 Task: Add Sprouts Organic Variety Pack Instant Oatmeal to the cart.
Action: Mouse moved to (35, 341)
Screenshot: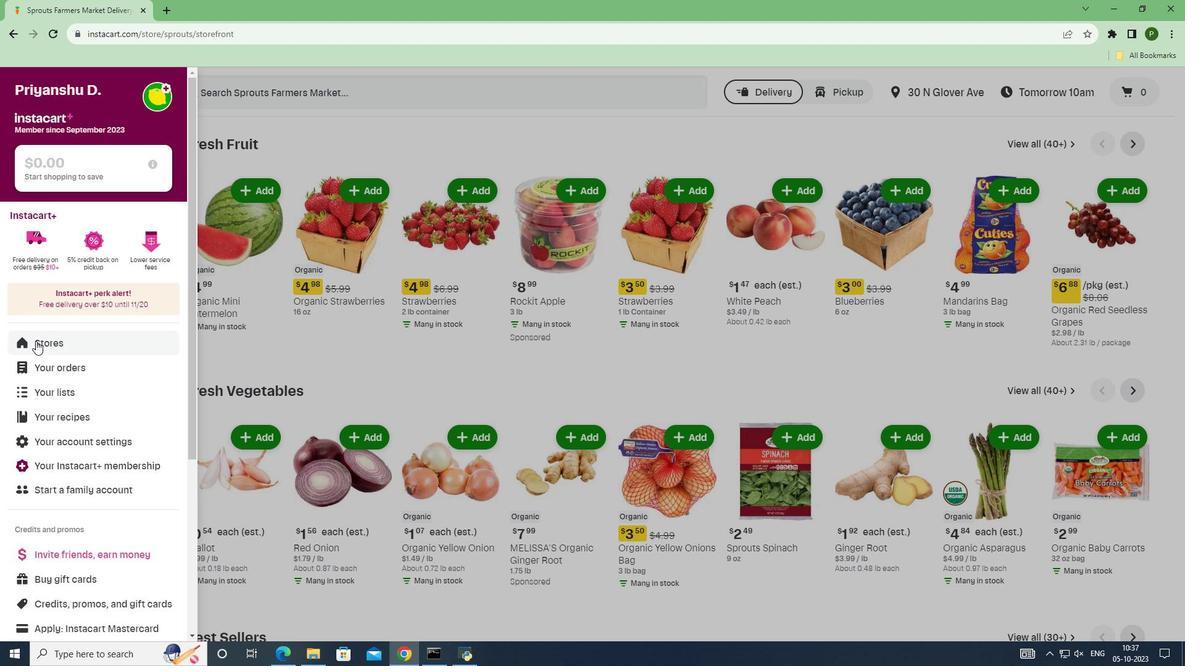 
Action: Mouse pressed left at (35, 341)
Screenshot: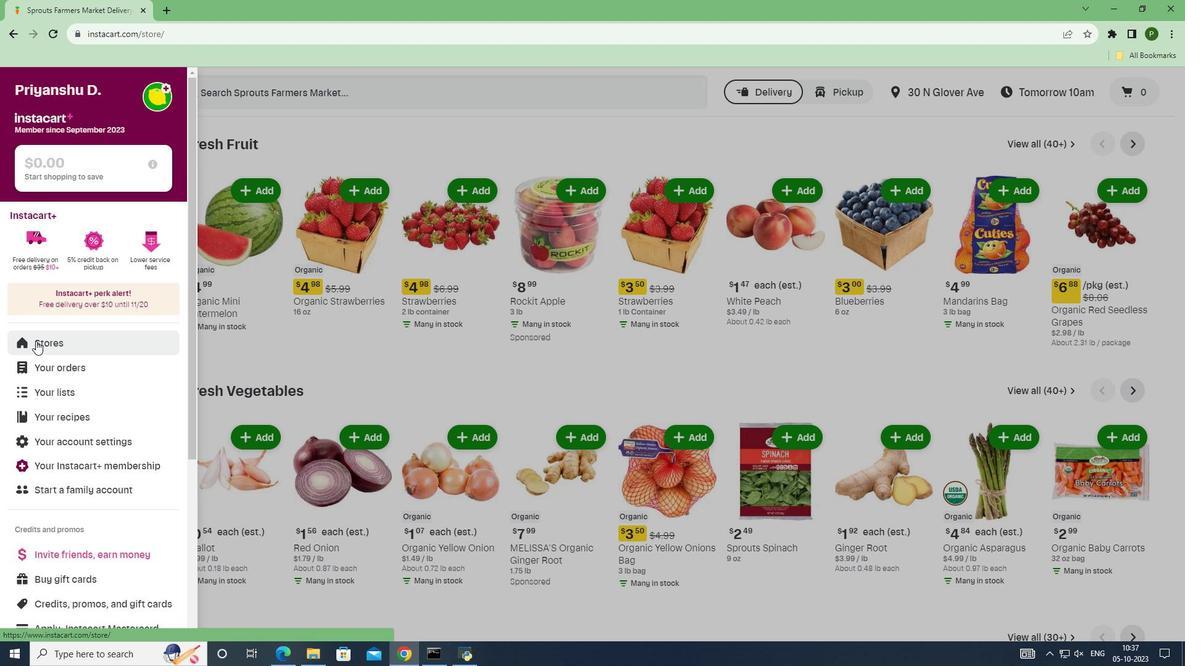 
Action: Mouse moved to (275, 152)
Screenshot: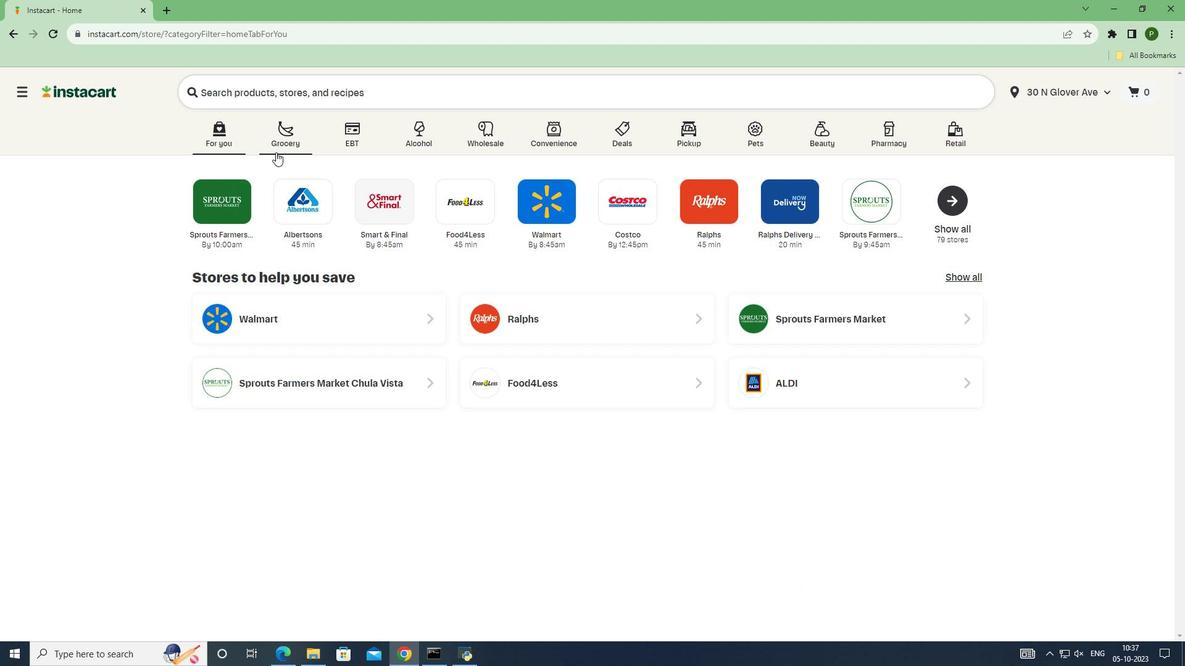 
Action: Mouse pressed left at (275, 152)
Screenshot: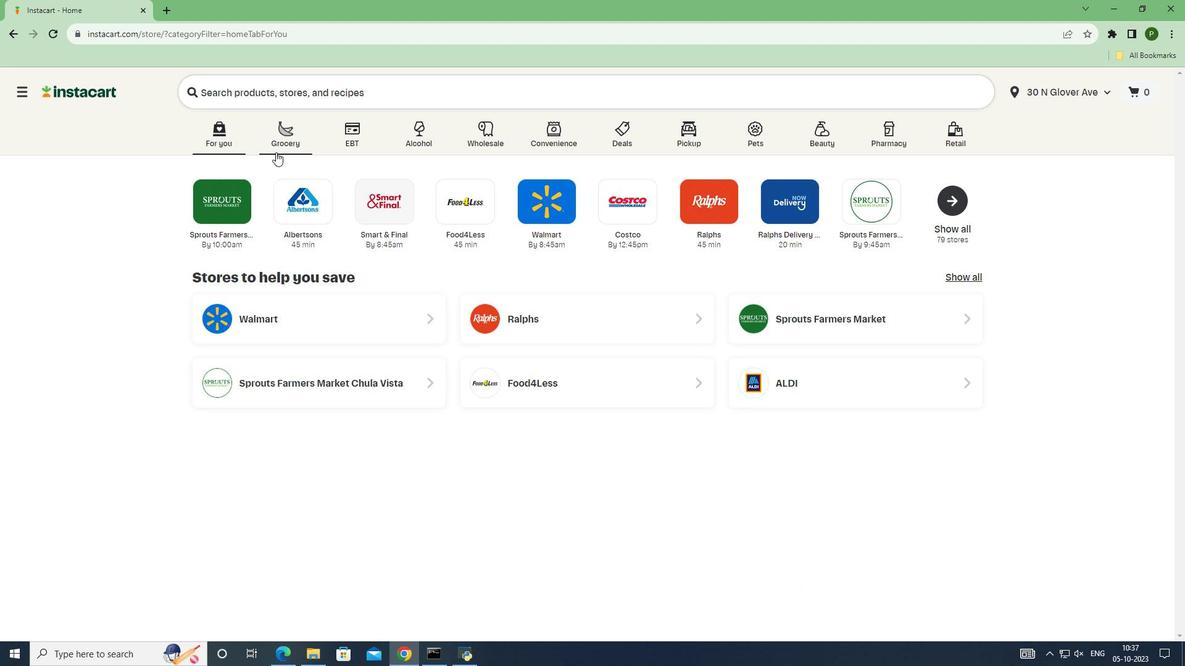 
Action: Mouse moved to (747, 280)
Screenshot: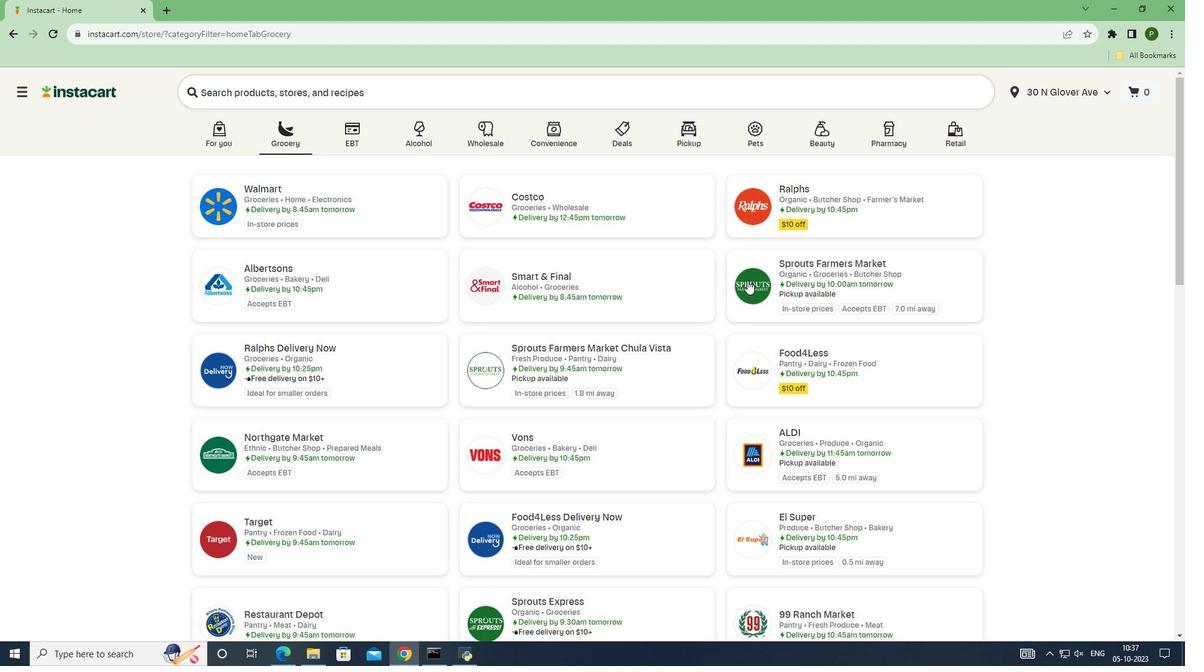 
Action: Mouse pressed left at (747, 280)
Screenshot: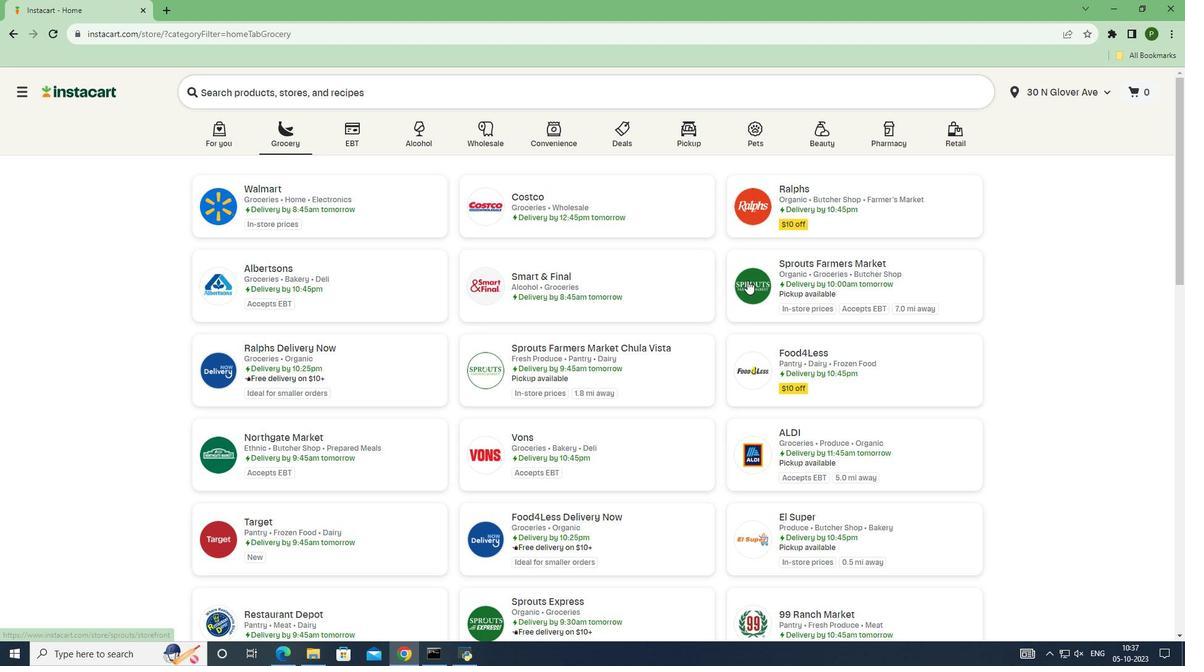 
Action: Mouse moved to (81, 350)
Screenshot: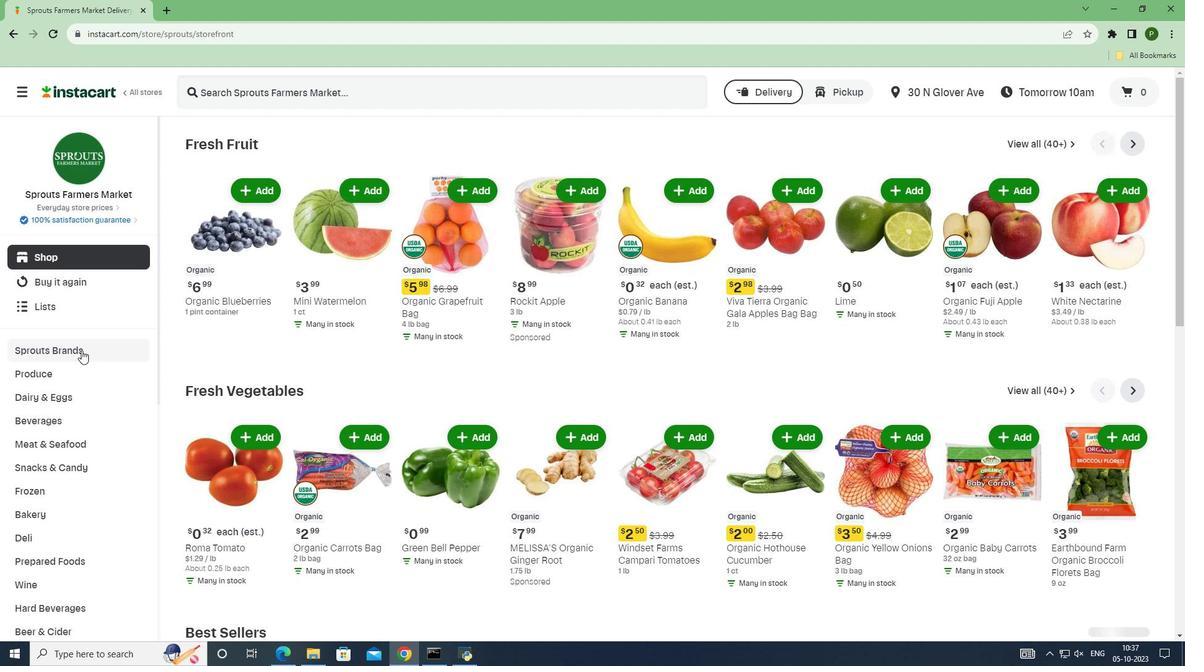 
Action: Mouse pressed left at (81, 350)
Screenshot: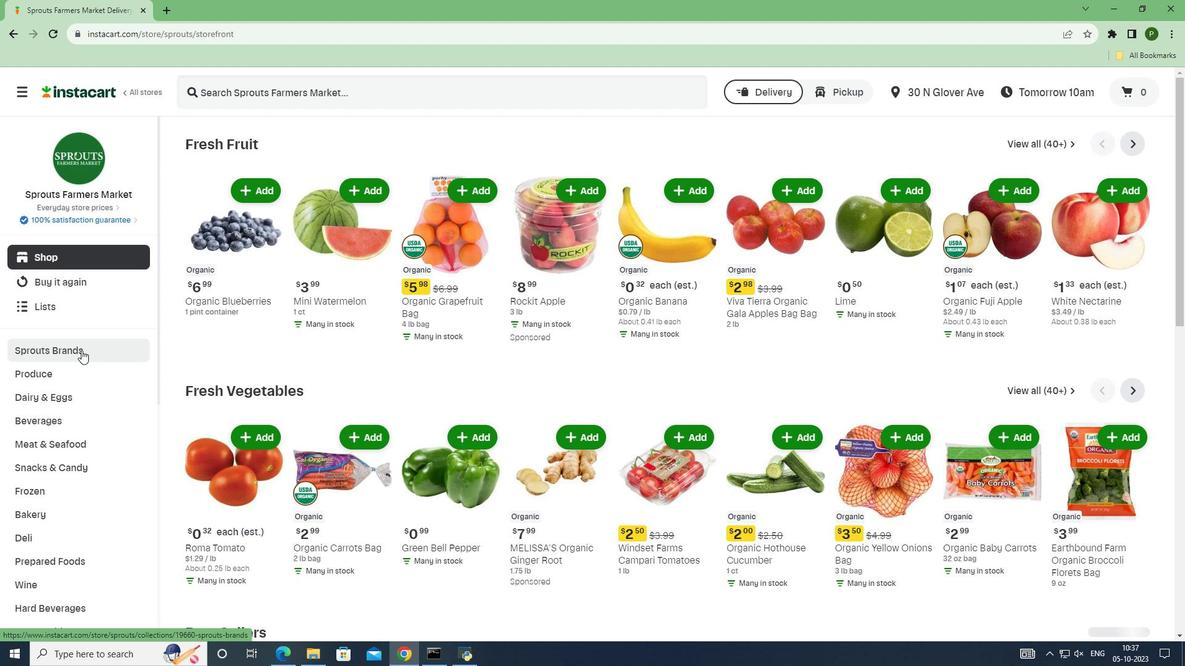 
Action: Mouse moved to (87, 448)
Screenshot: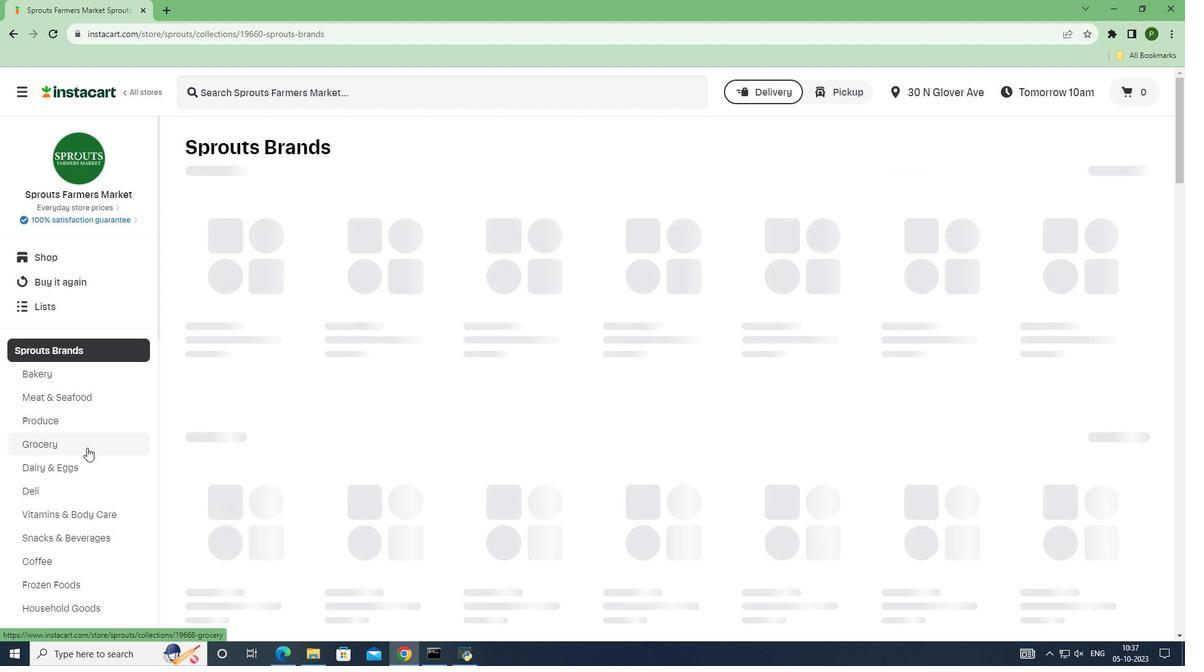 
Action: Mouse pressed left at (87, 448)
Screenshot: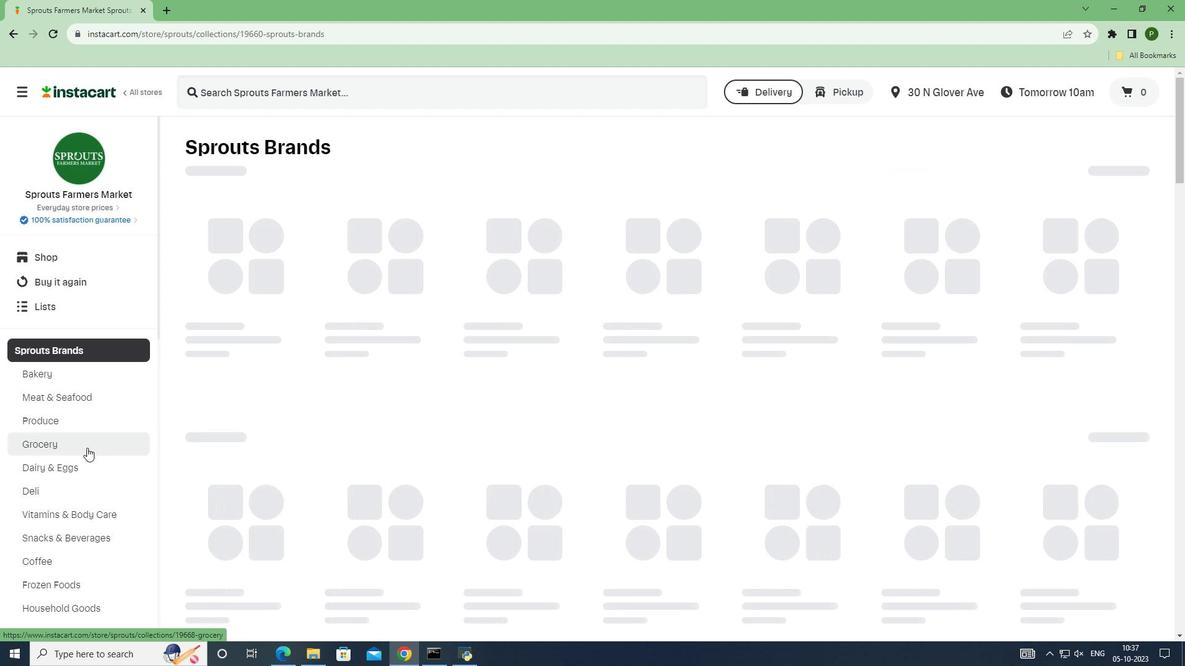 
Action: Mouse moved to (270, 272)
Screenshot: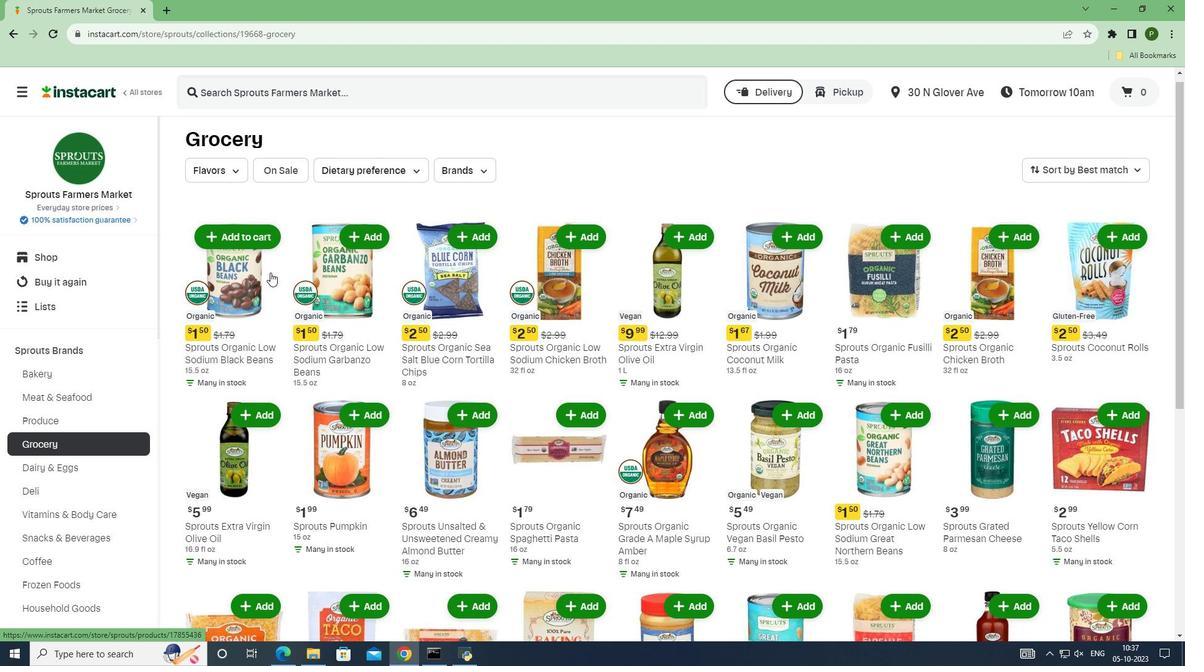 
Action: Mouse scrolled (270, 272) with delta (0, 0)
Screenshot: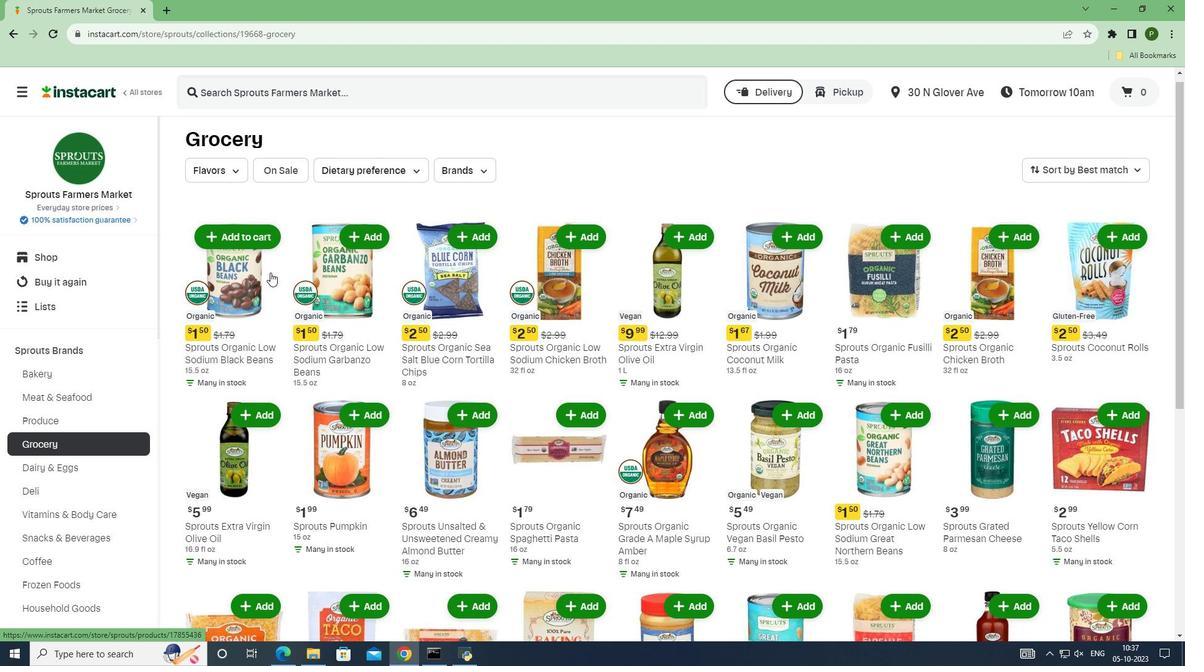 
Action: Mouse moved to (270, 273)
Screenshot: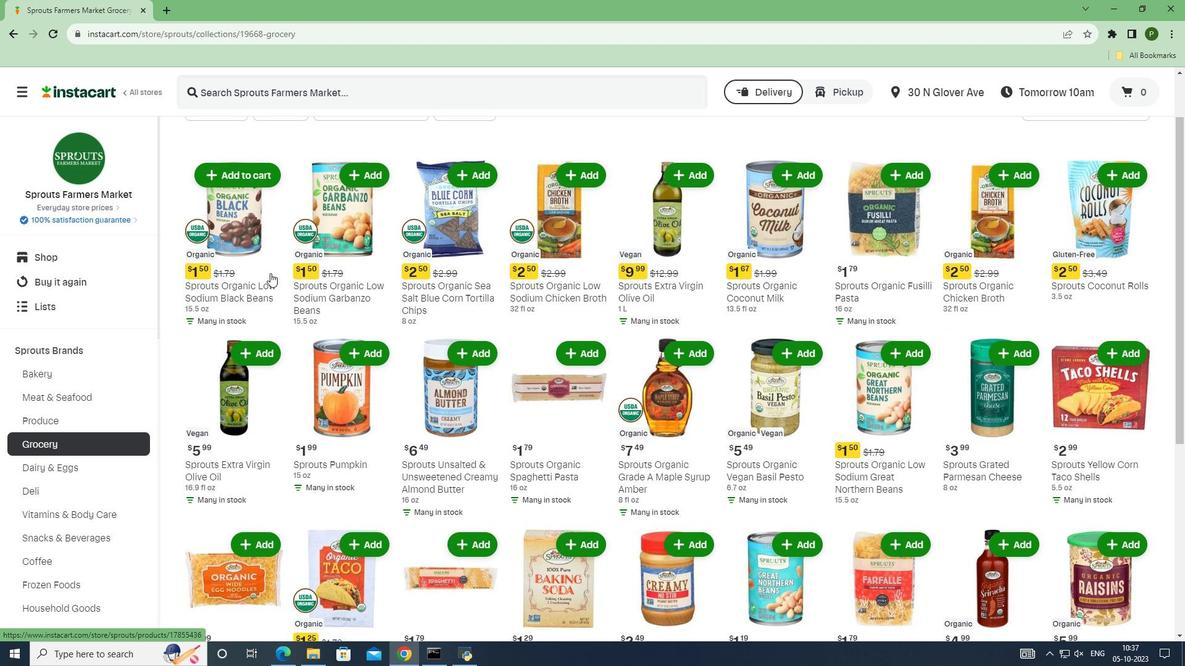 
Action: Mouse scrolled (270, 272) with delta (0, 0)
Screenshot: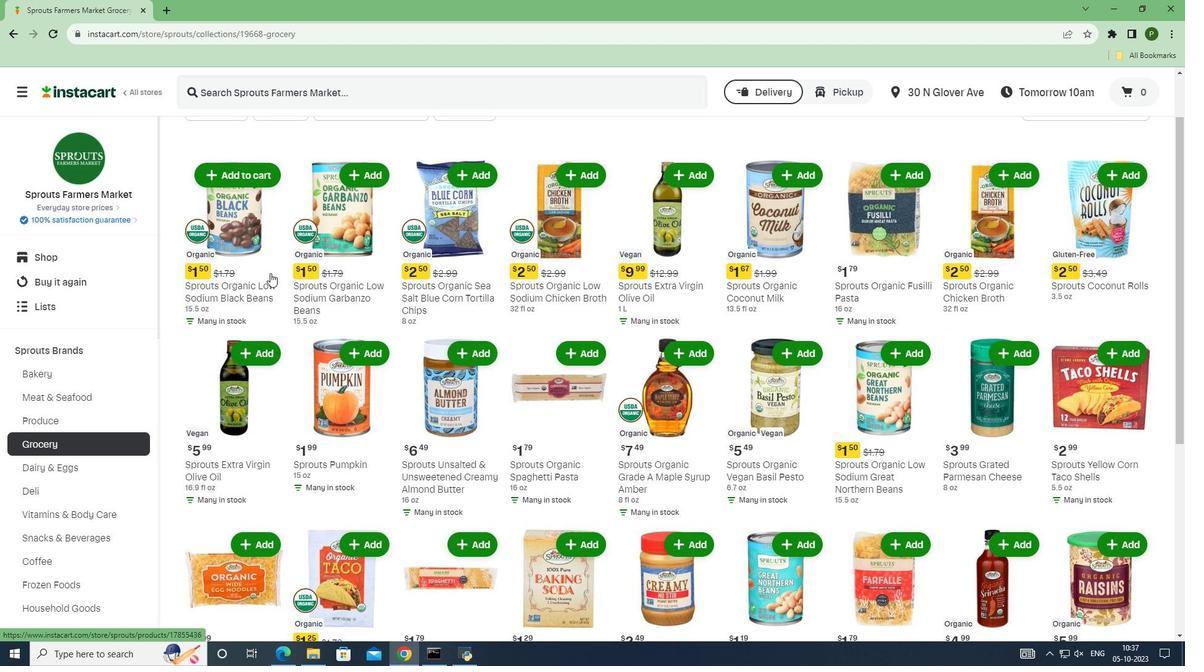 
Action: Mouse scrolled (270, 272) with delta (0, 0)
Screenshot: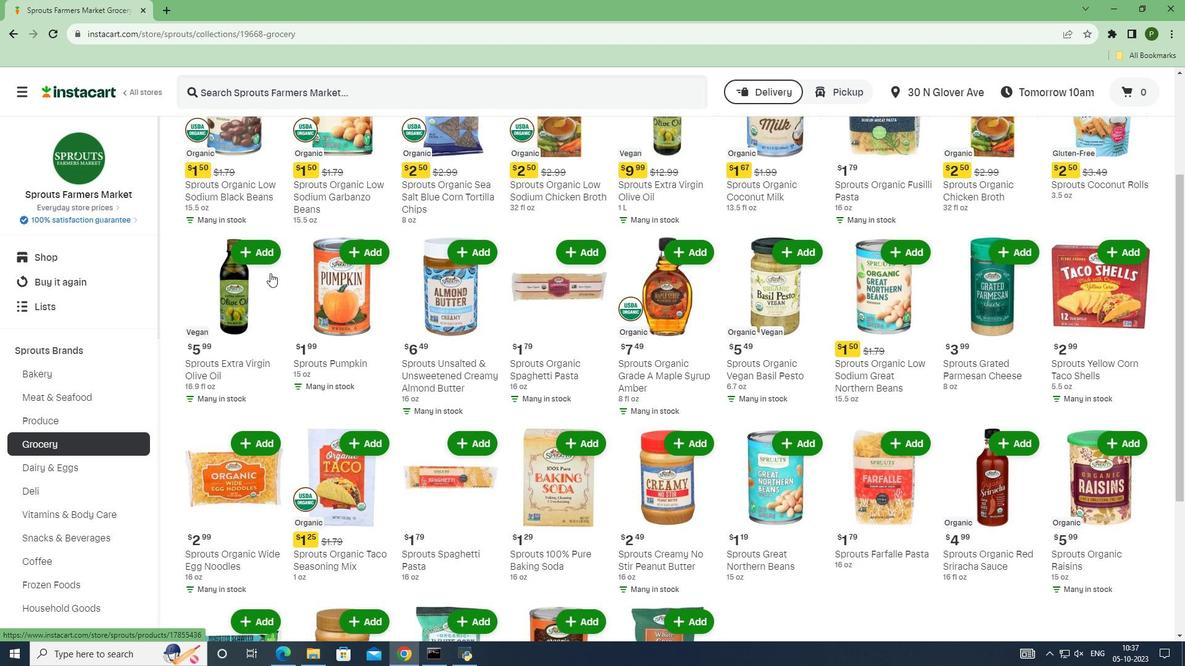 
Action: Mouse scrolled (270, 272) with delta (0, 0)
Screenshot: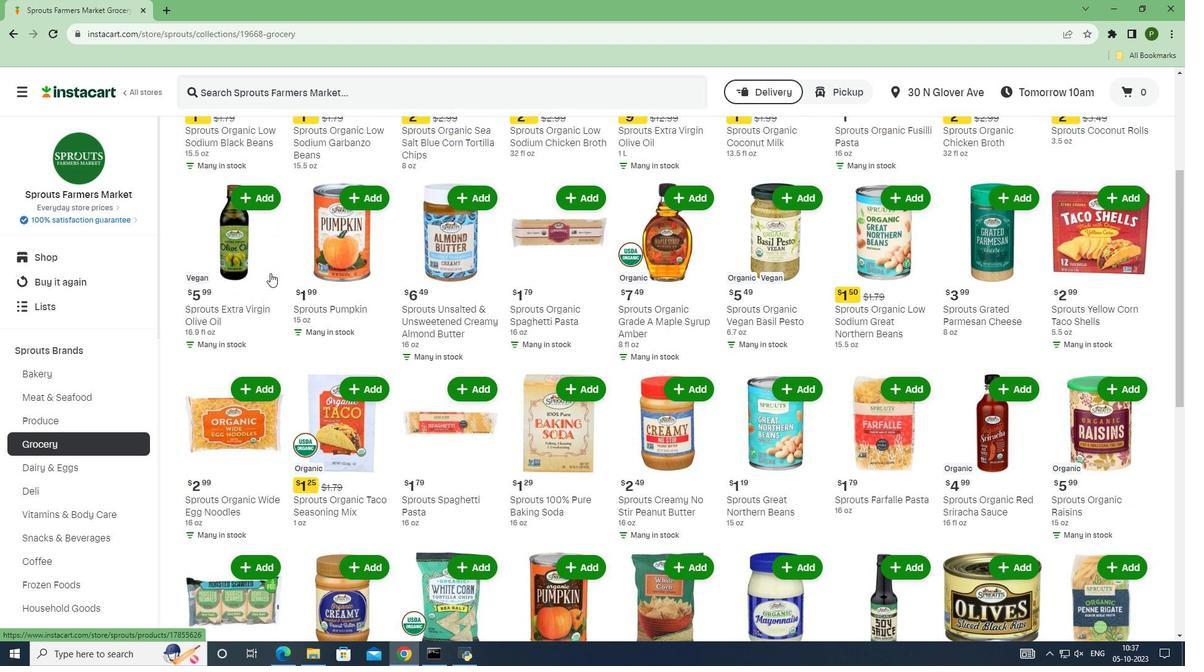 
Action: Mouse scrolled (270, 272) with delta (0, 0)
Screenshot: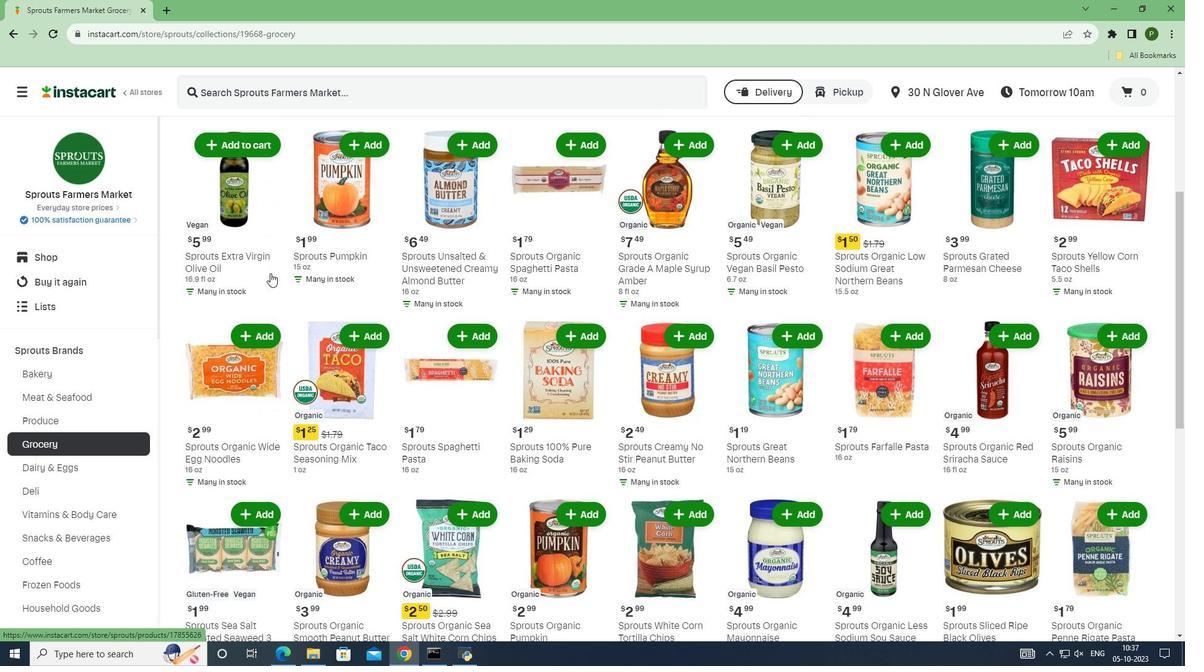 
Action: Mouse scrolled (270, 272) with delta (0, 0)
Screenshot: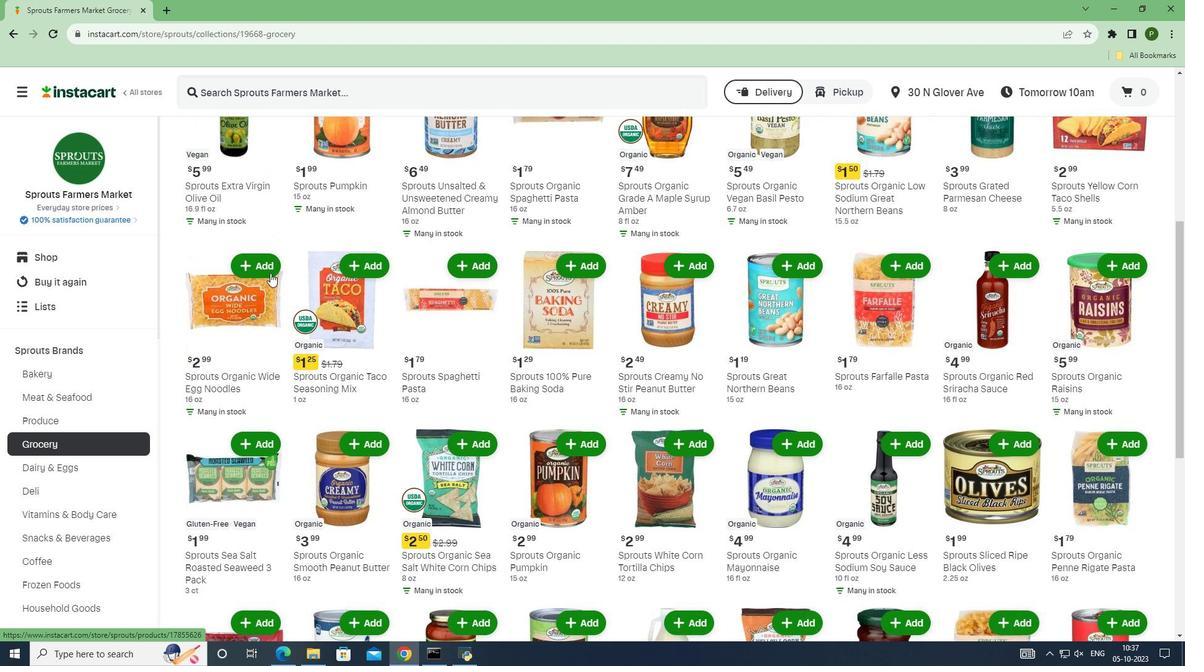 
Action: Mouse scrolled (270, 272) with delta (0, 0)
Screenshot: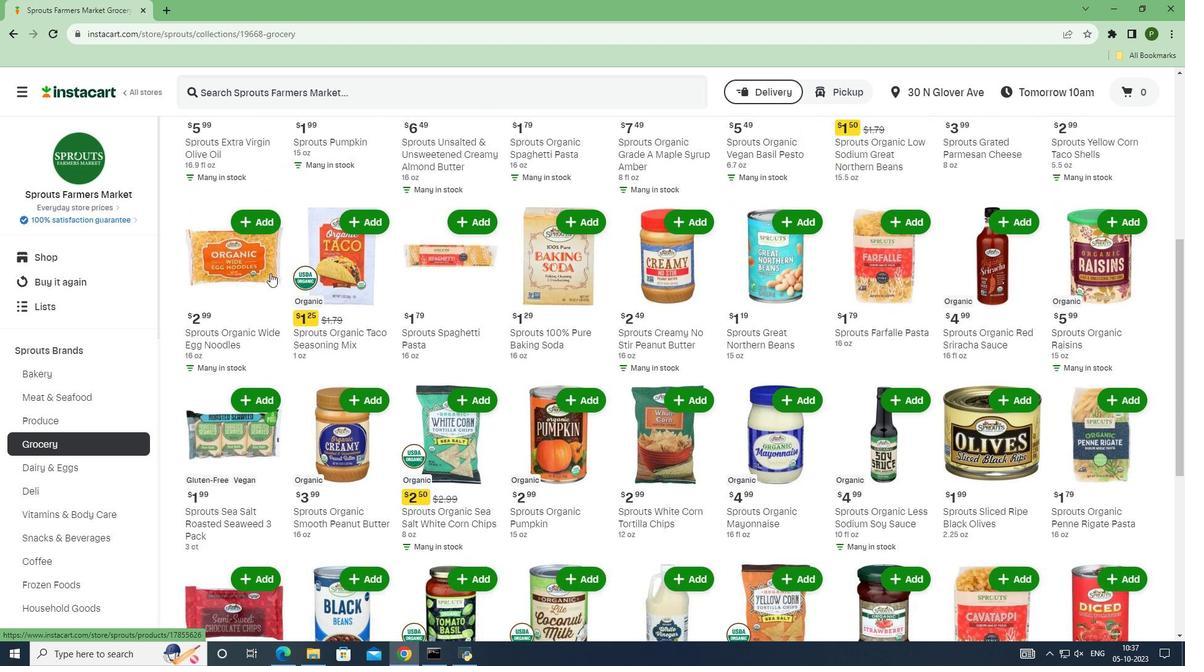 
Action: Mouse scrolled (270, 272) with delta (0, 0)
Screenshot: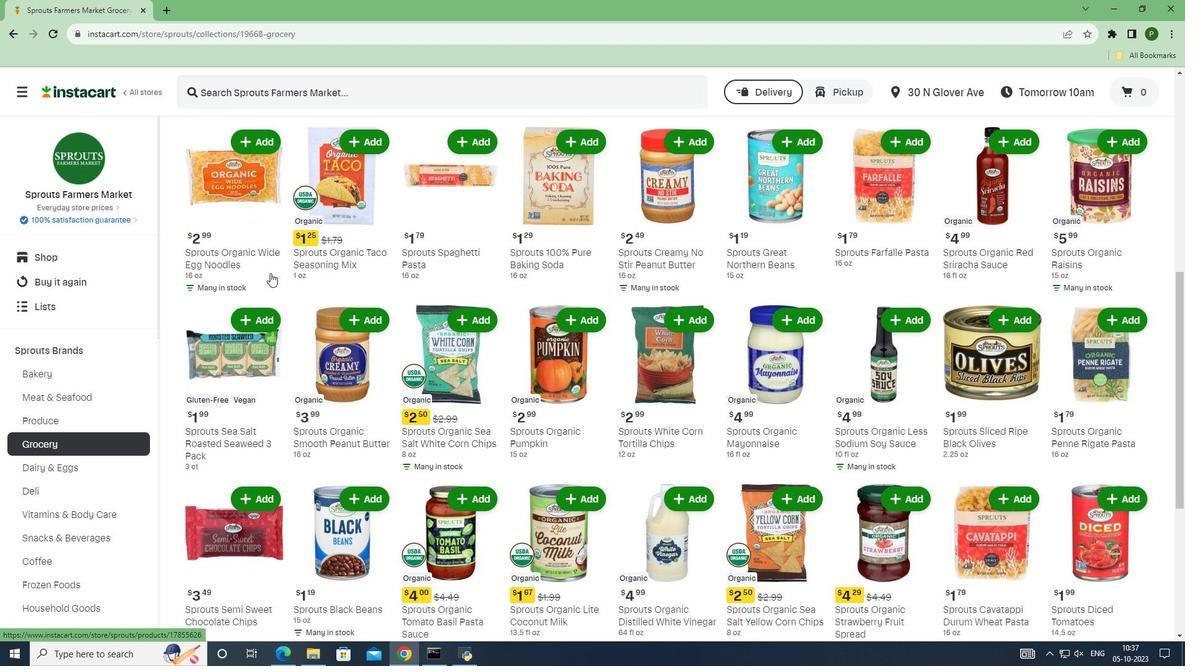 
Action: Mouse scrolled (270, 272) with delta (0, 0)
Screenshot: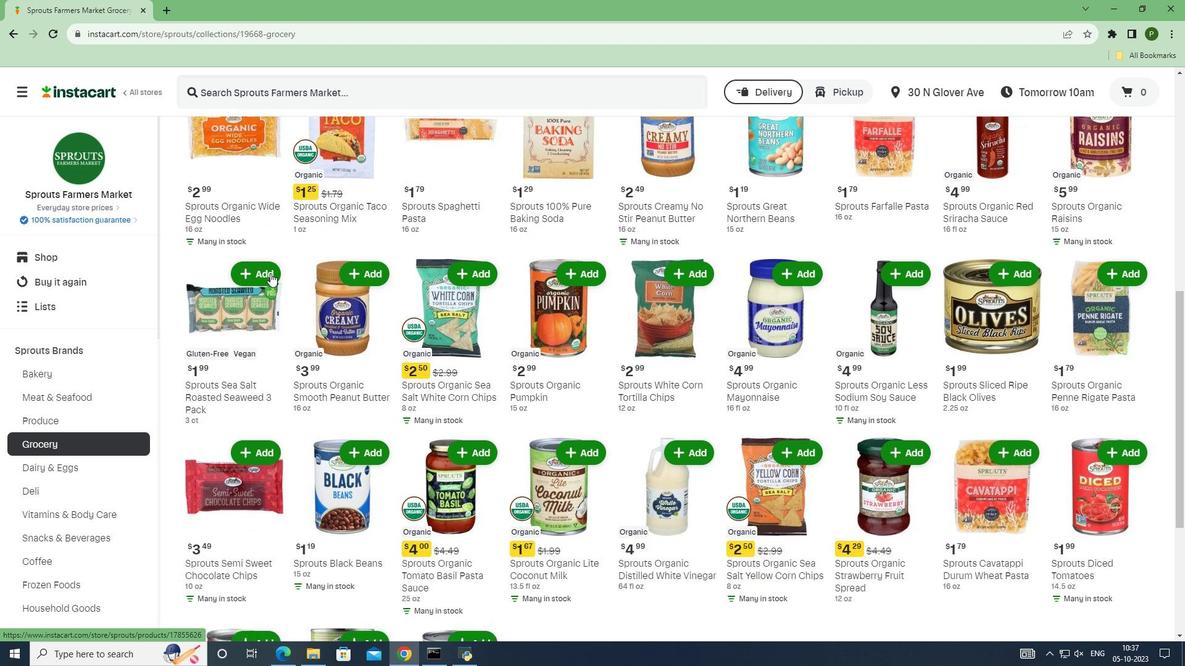 
Action: Mouse scrolled (270, 272) with delta (0, 0)
Screenshot: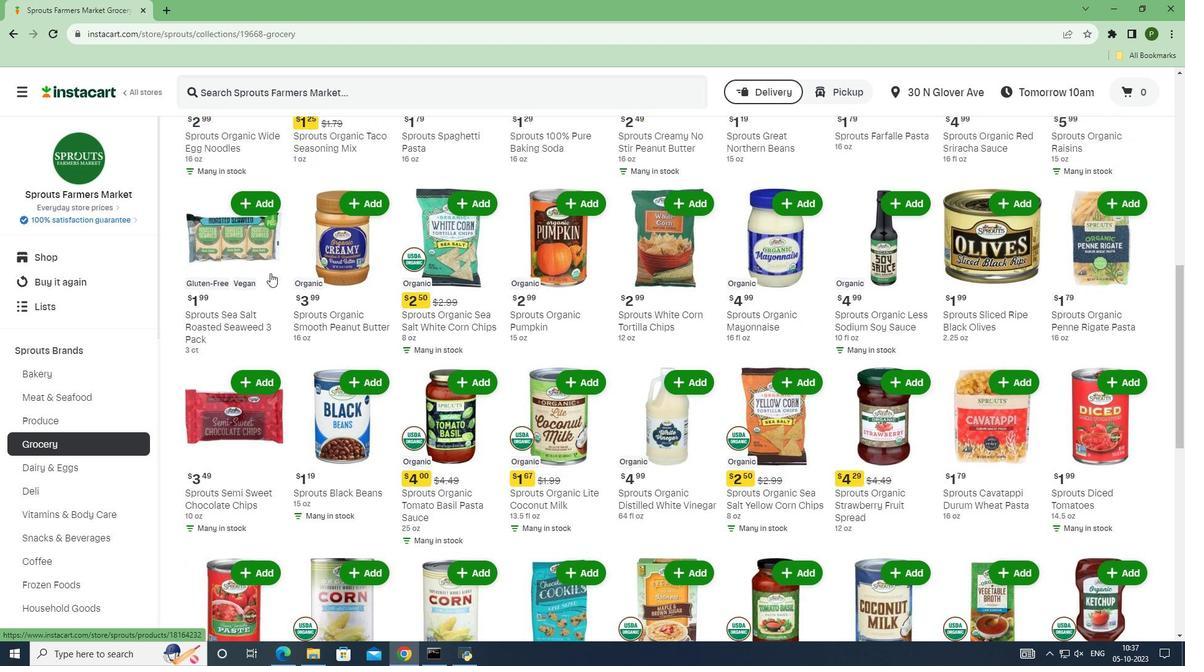 
Action: Mouse scrolled (270, 272) with delta (0, 0)
Screenshot: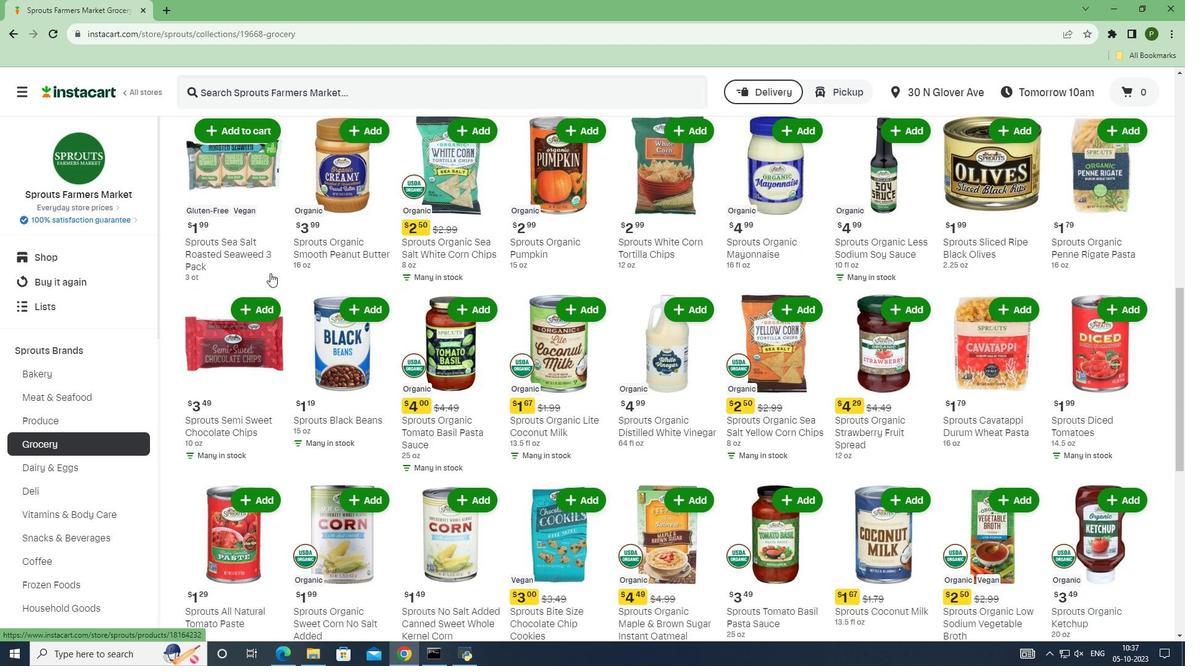 
Action: Mouse scrolled (270, 272) with delta (0, 0)
Screenshot: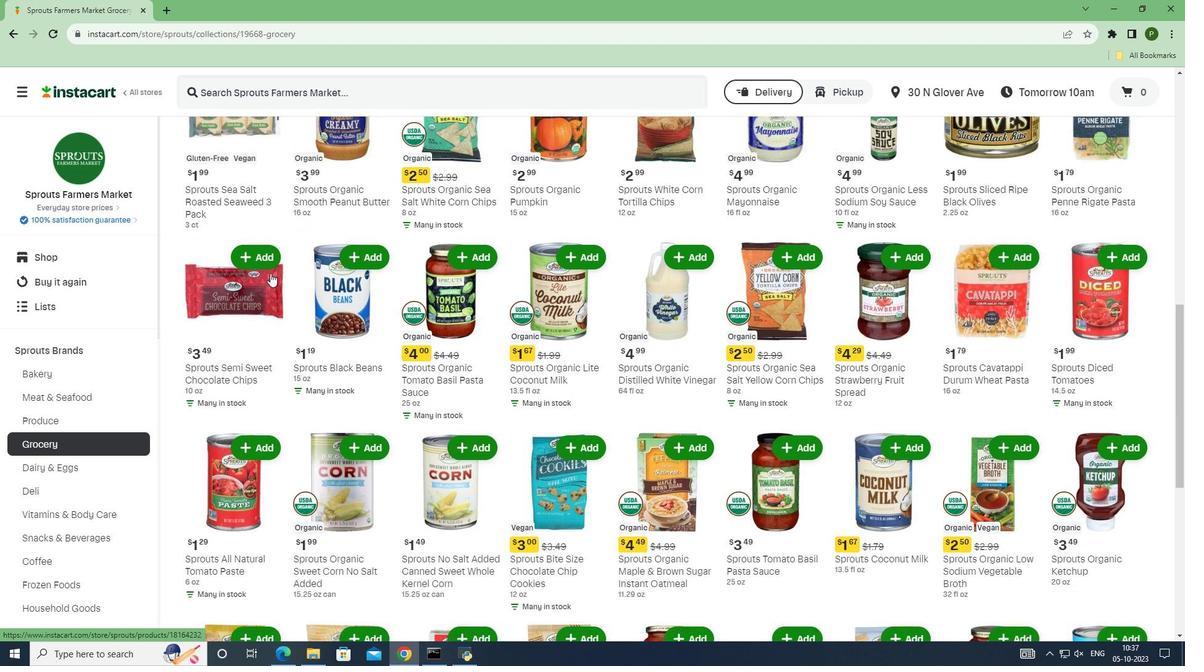 
Action: Mouse scrolled (270, 272) with delta (0, 0)
Screenshot: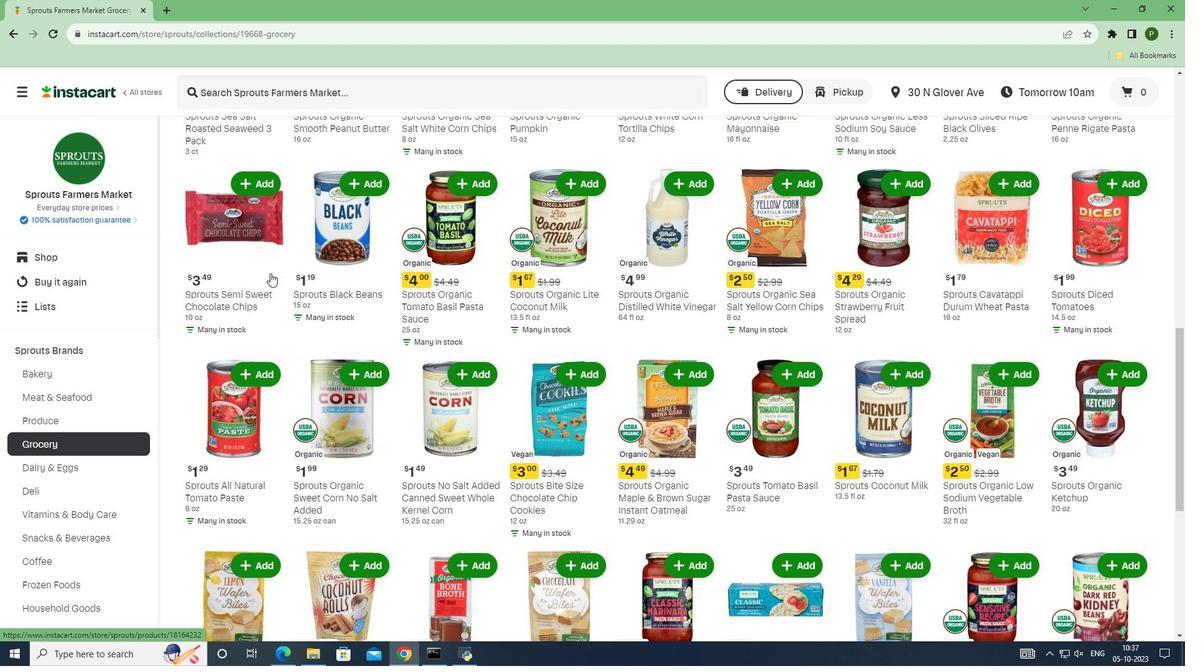 
Action: Mouse scrolled (270, 272) with delta (0, 0)
Screenshot: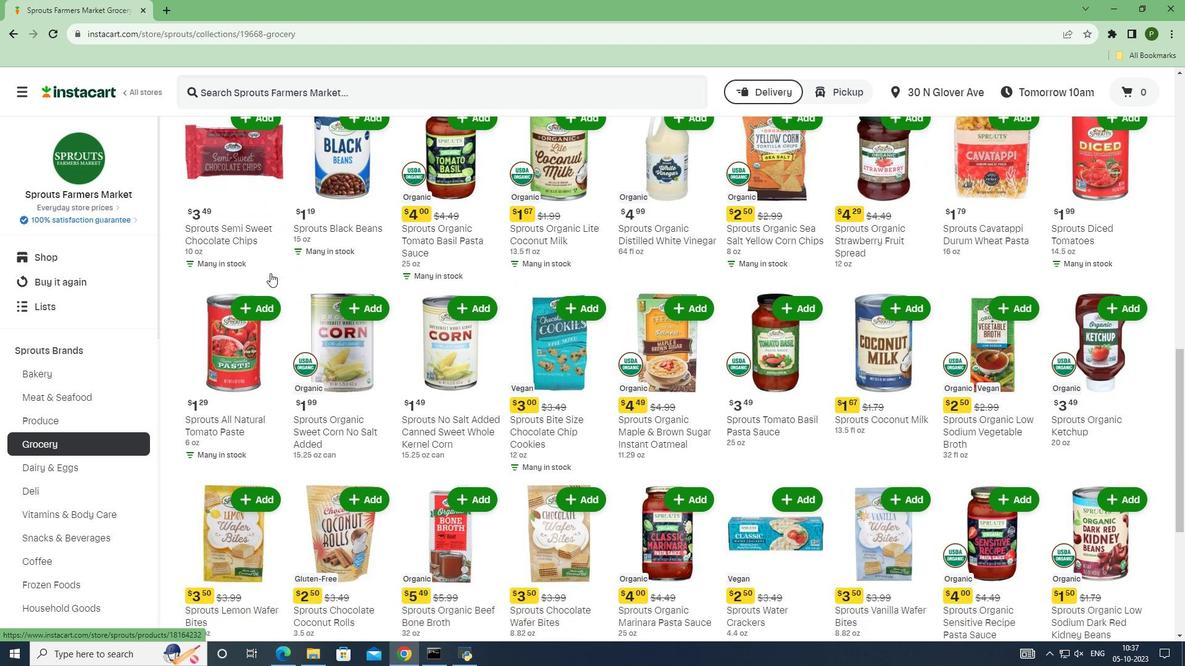 
Action: Mouse scrolled (270, 272) with delta (0, 0)
Screenshot: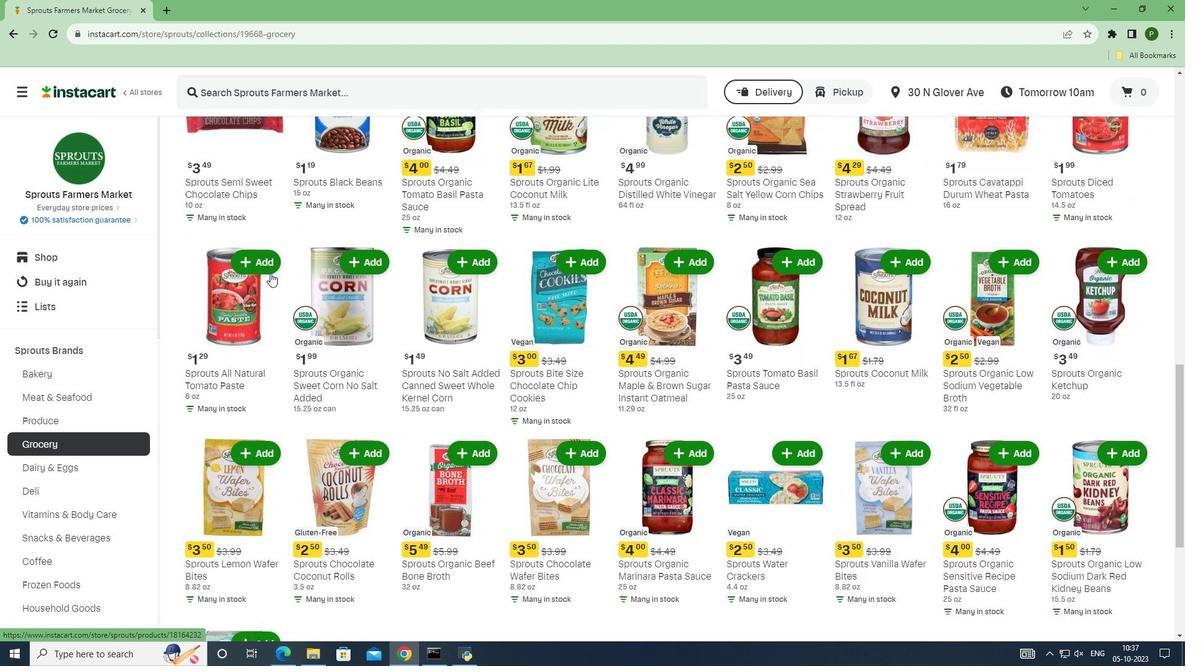 
Action: Mouse scrolled (270, 272) with delta (0, 0)
Screenshot: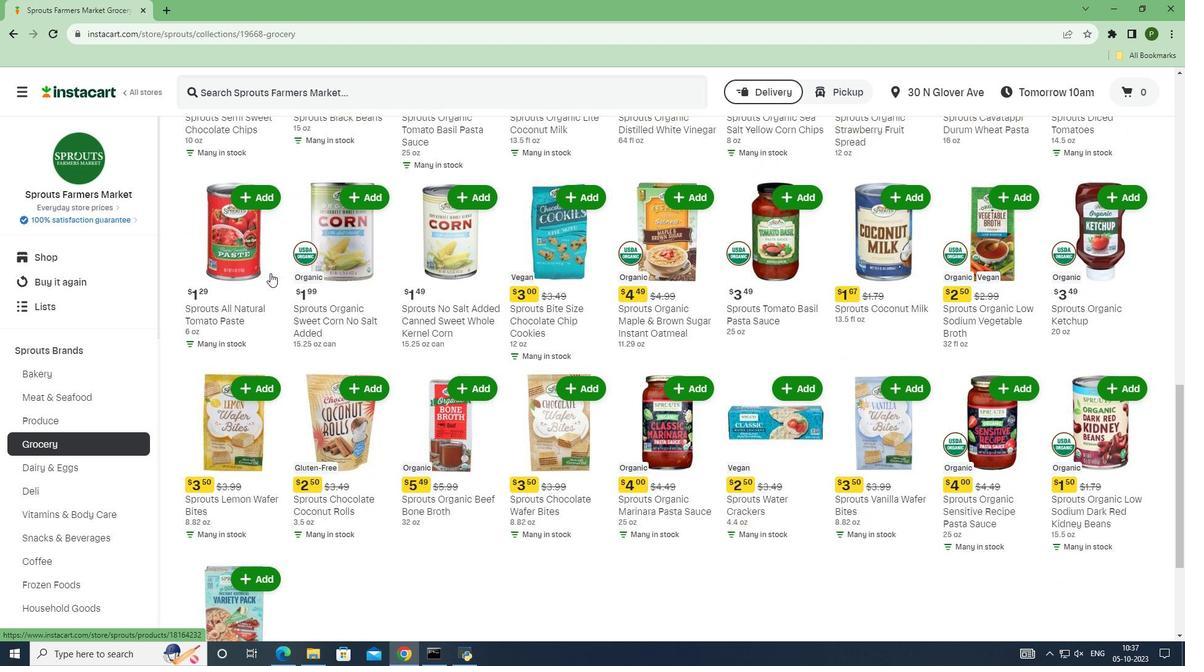 
Action: Mouse scrolled (270, 272) with delta (0, 0)
Screenshot: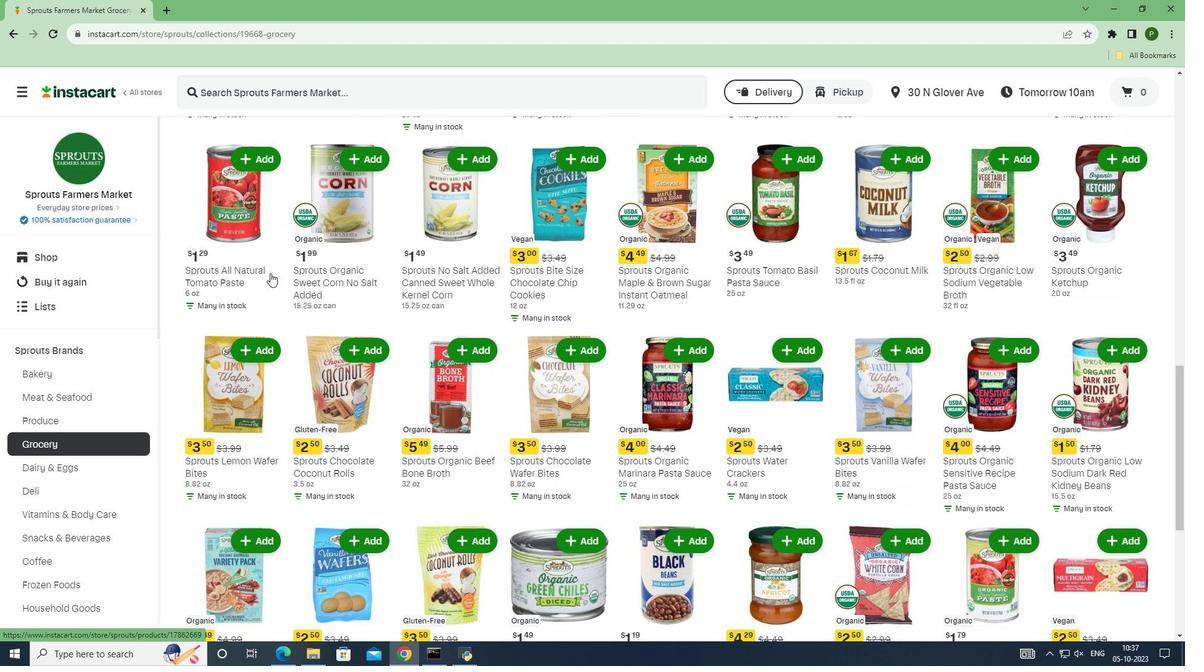 
Action: Mouse scrolled (270, 272) with delta (0, 0)
Screenshot: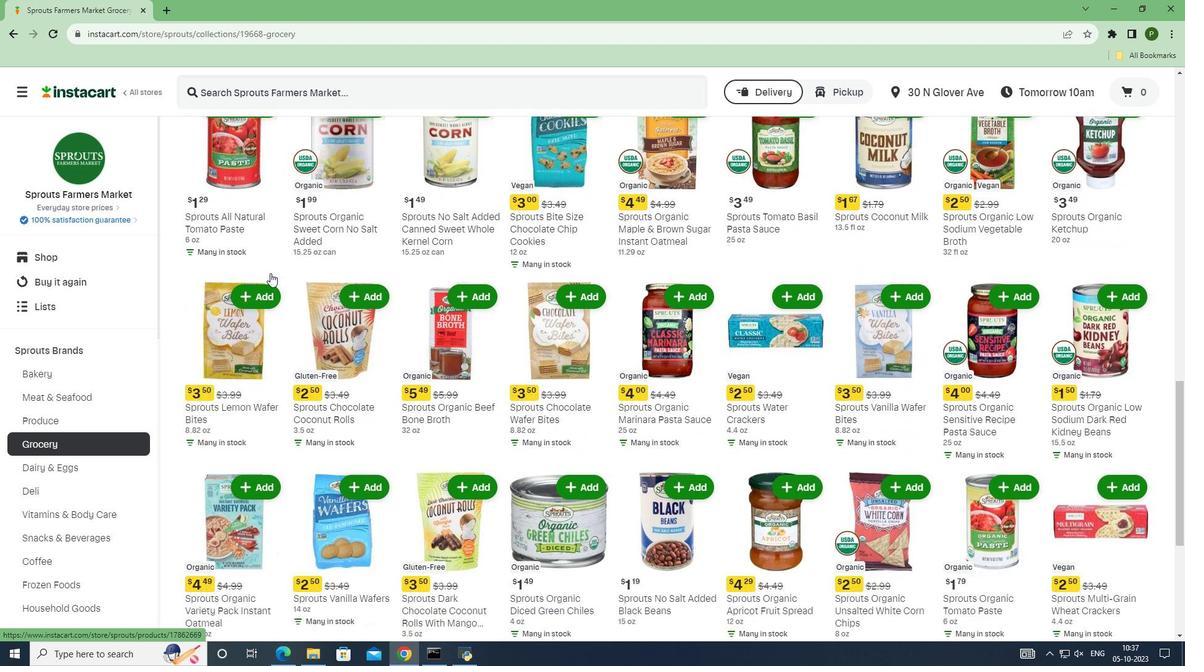 
Action: Mouse scrolled (270, 272) with delta (0, 0)
Screenshot: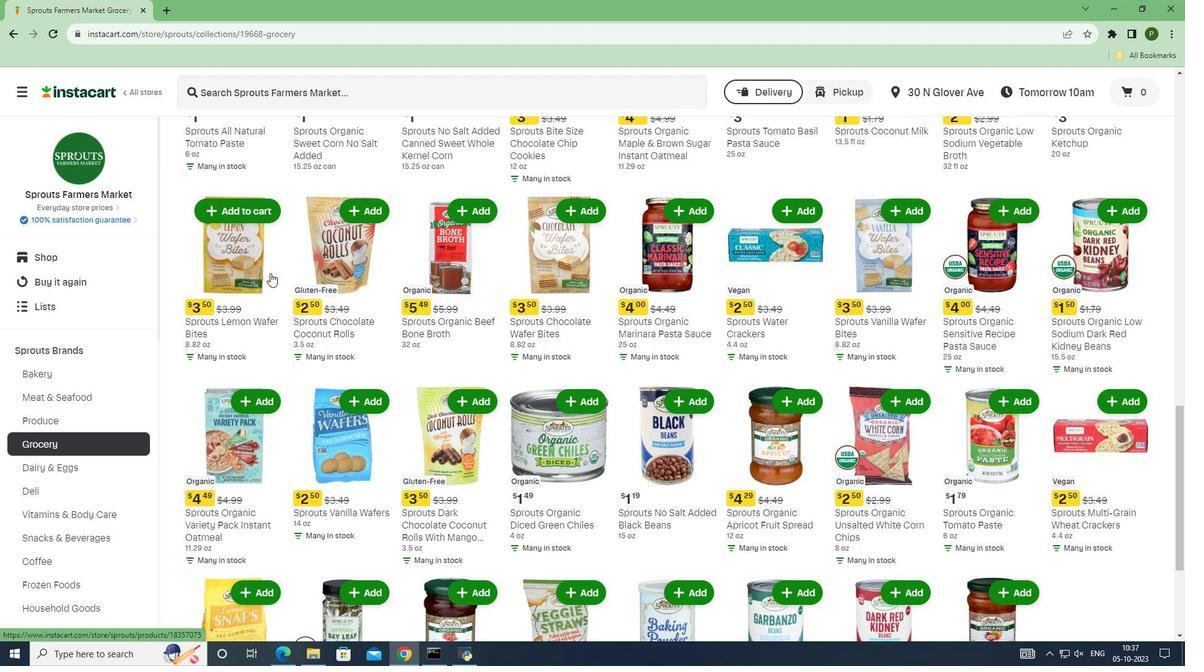 
Action: Mouse scrolled (270, 272) with delta (0, 0)
Screenshot: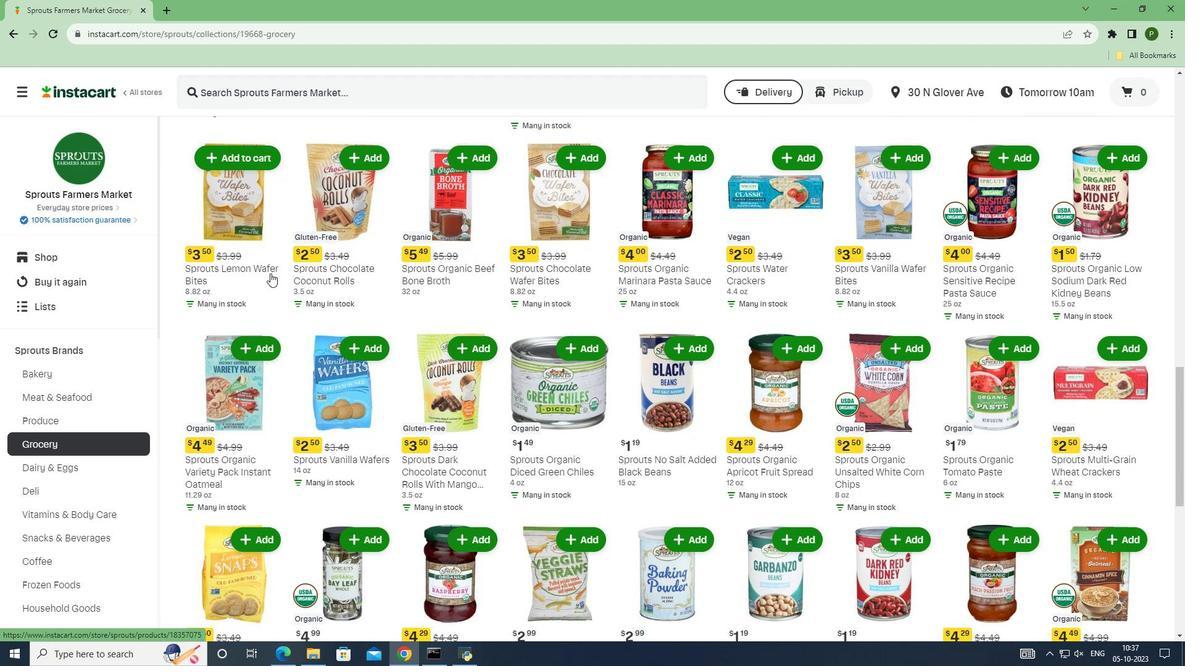 
Action: Mouse moved to (213, 306)
Screenshot: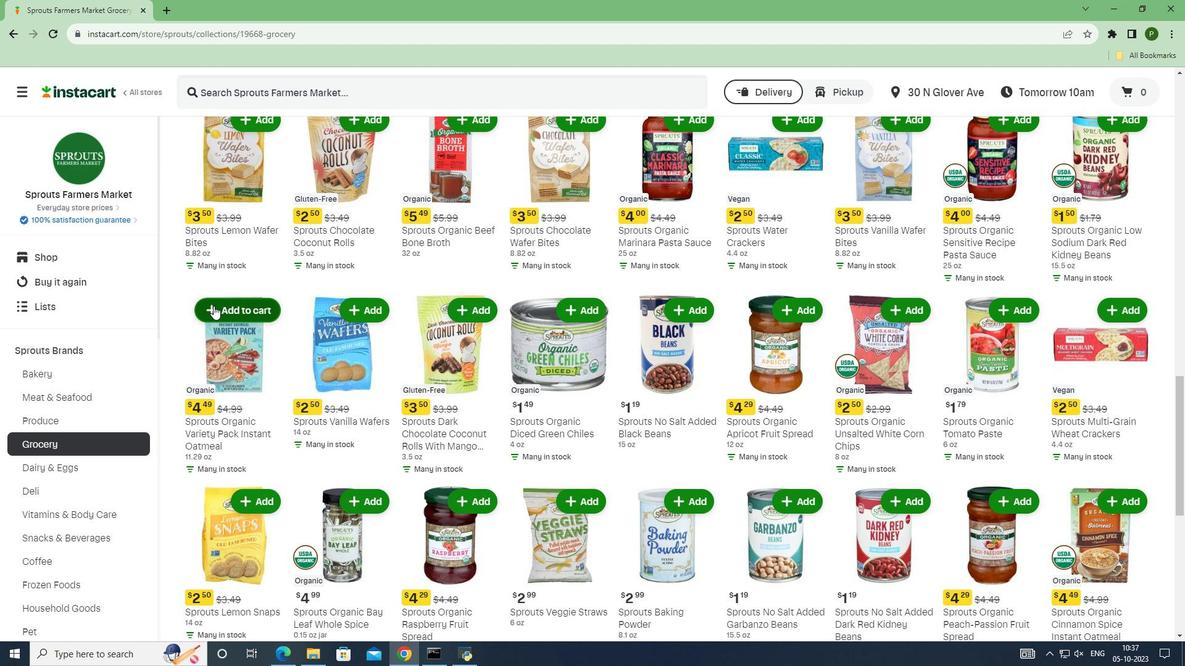 
Action: Mouse pressed left at (213, 306)
Screenshot: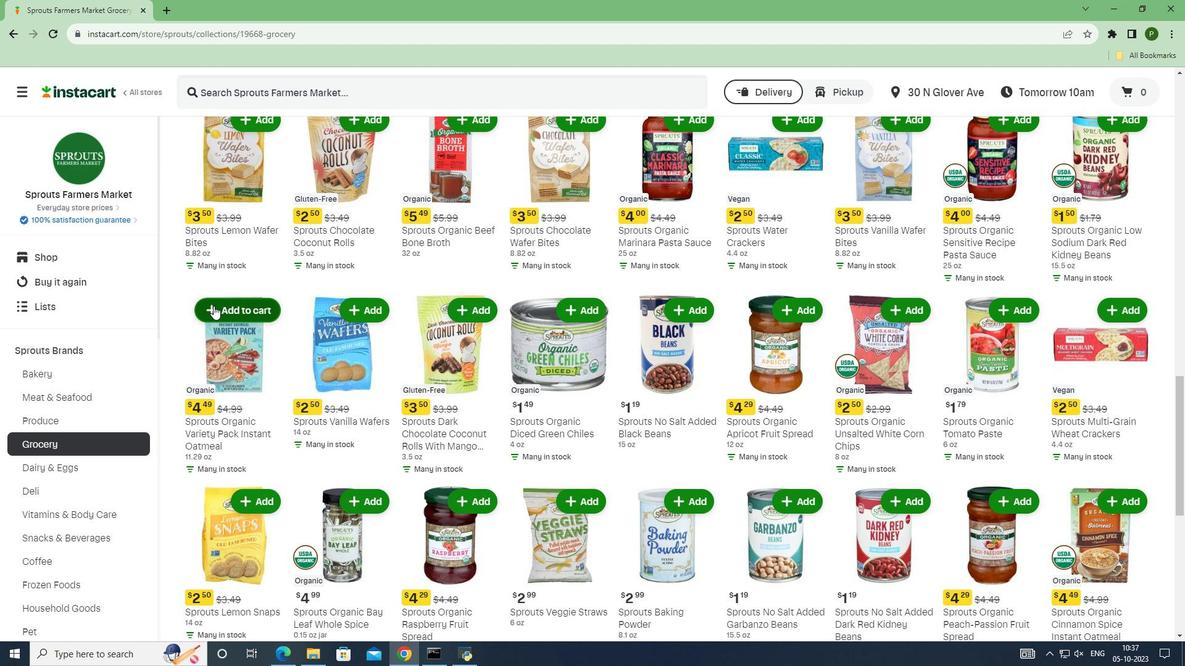
